 Task: For heading Arial black with underline.  font size for heading18,  'Change the font style of data to'Calibri.  and font size to 9,  Change the alignment of both headline & data to Align center.  In the sheet  Financial Trackerbook
Action: Mouse moved to (140, 157)
Screenshot: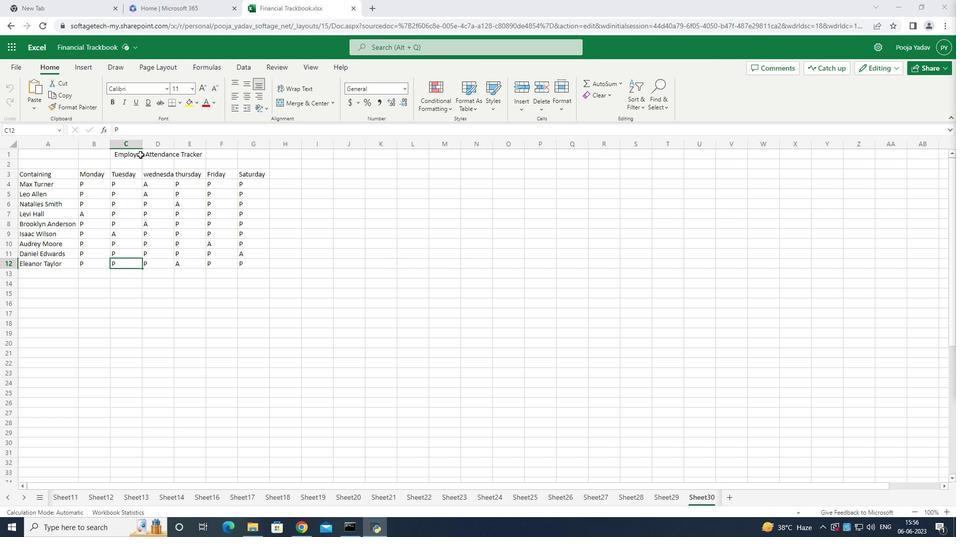 
Action: Mouse pressed left at (140, 157)
Screenshot: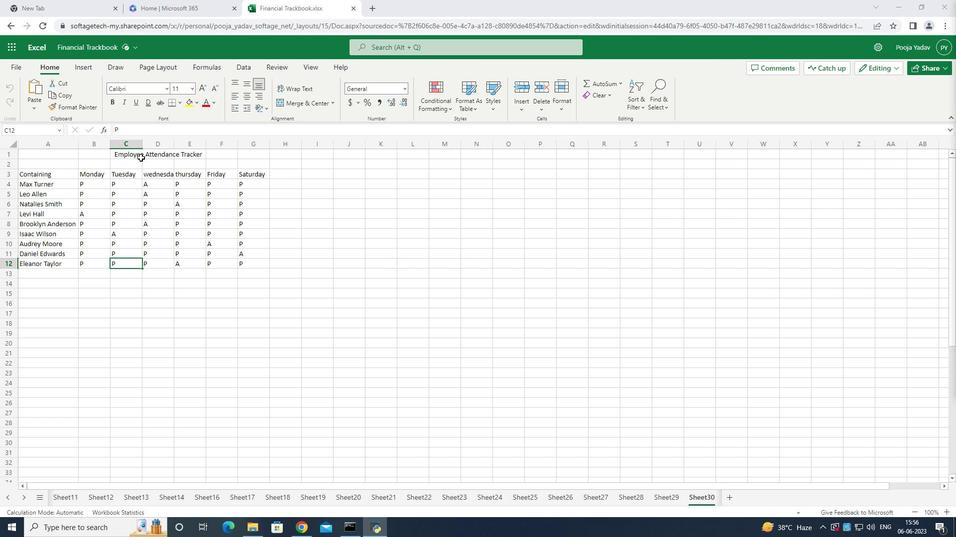 
Action: Mouse moved to (165, 89)
Screenshot: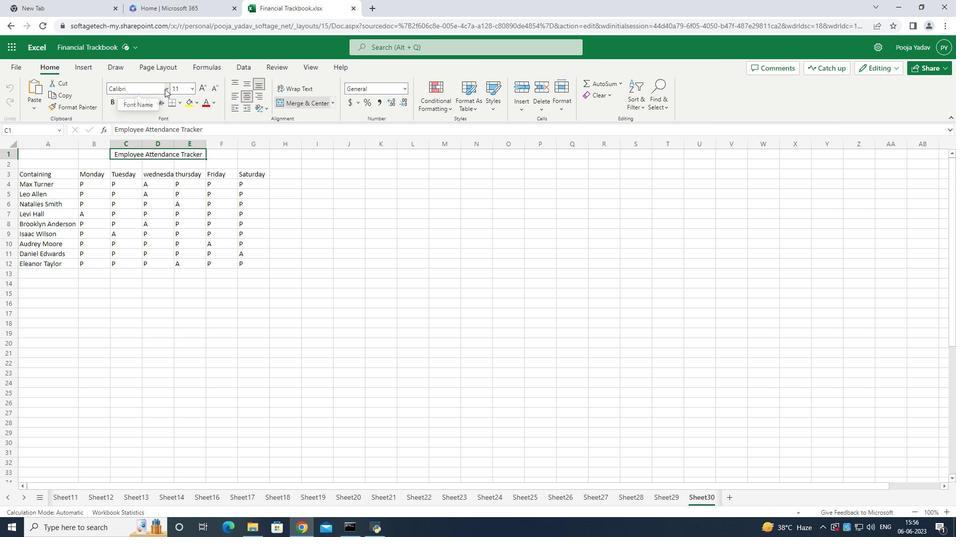 
Action: Mouse pressed left at (165, 89)
Screenshot: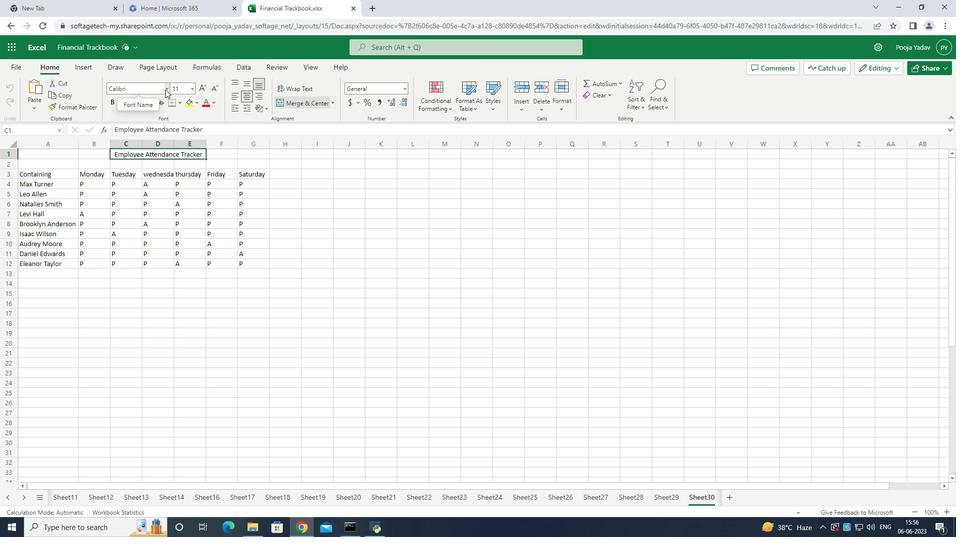 
Action: Mouse moved to (157, 126)
Screenshot: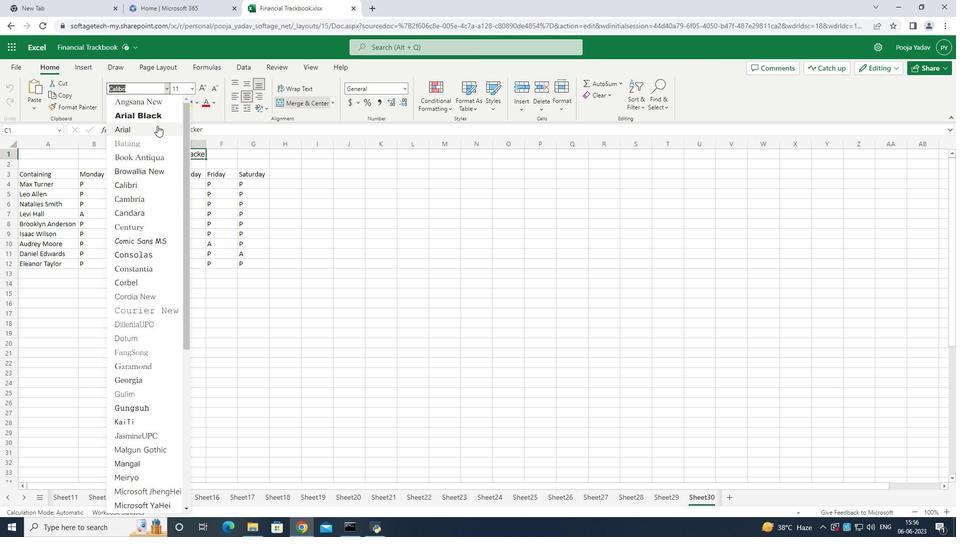 
Action: Mouse pressed left at (157, 126)
Screenshot: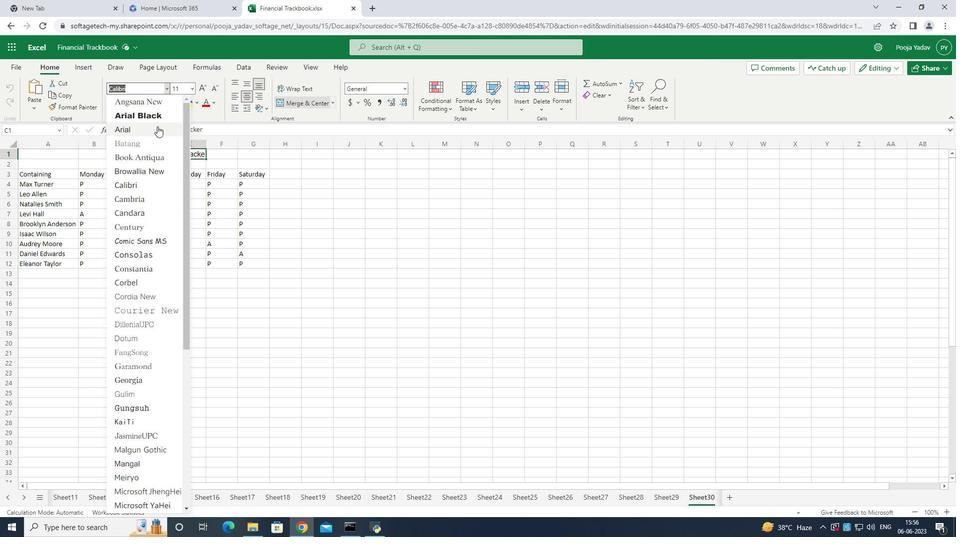 
Action: Mouse moved to (205, 84)
Screenshot: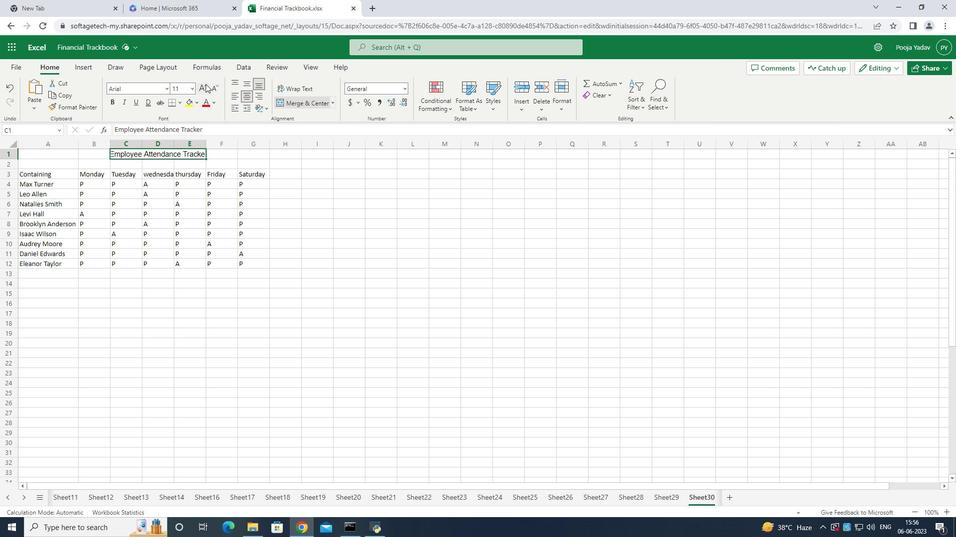 
Action: Mouse pressed left at (205, 84)
Screenshot: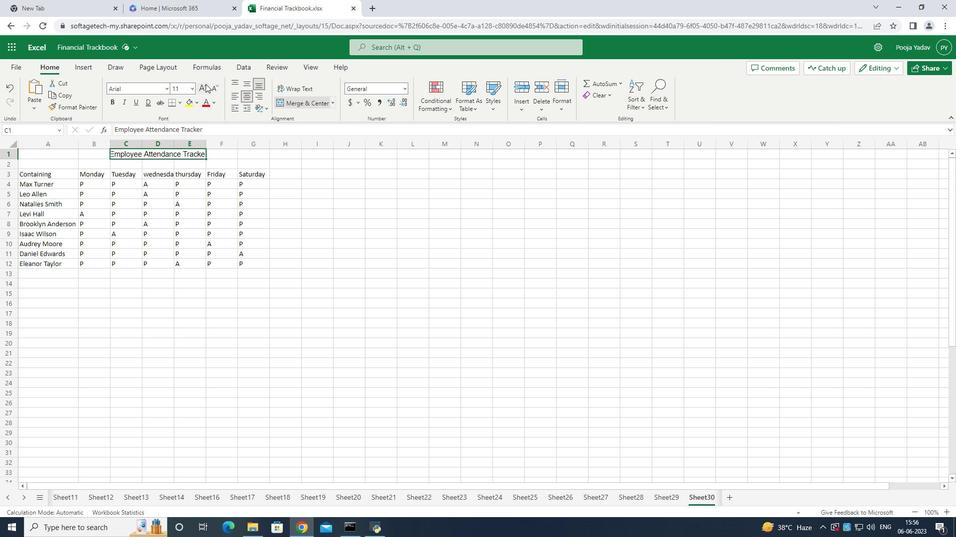 
Action: Mouse pressed left at (205, 84)
Screenshot: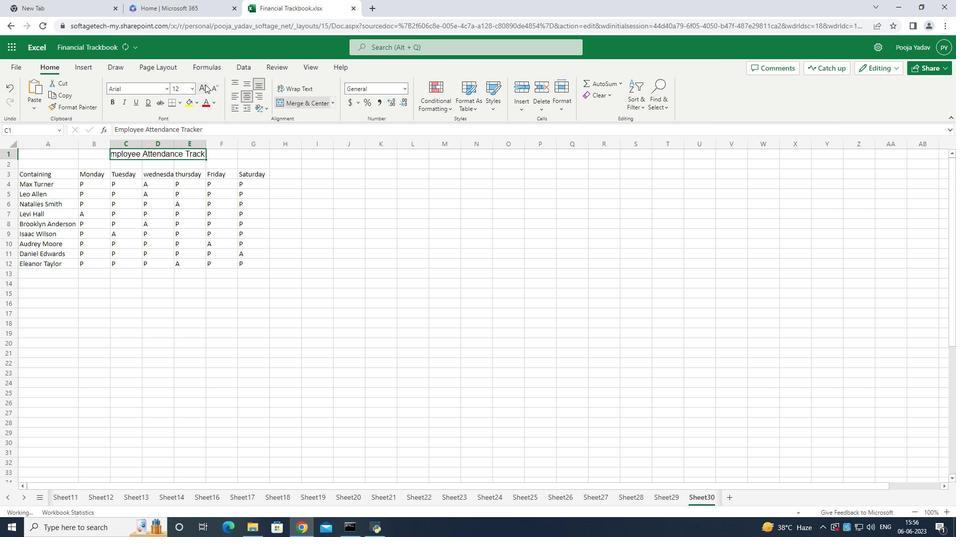 
Action: Mouse pressed left at (205, 84)
Screenshot: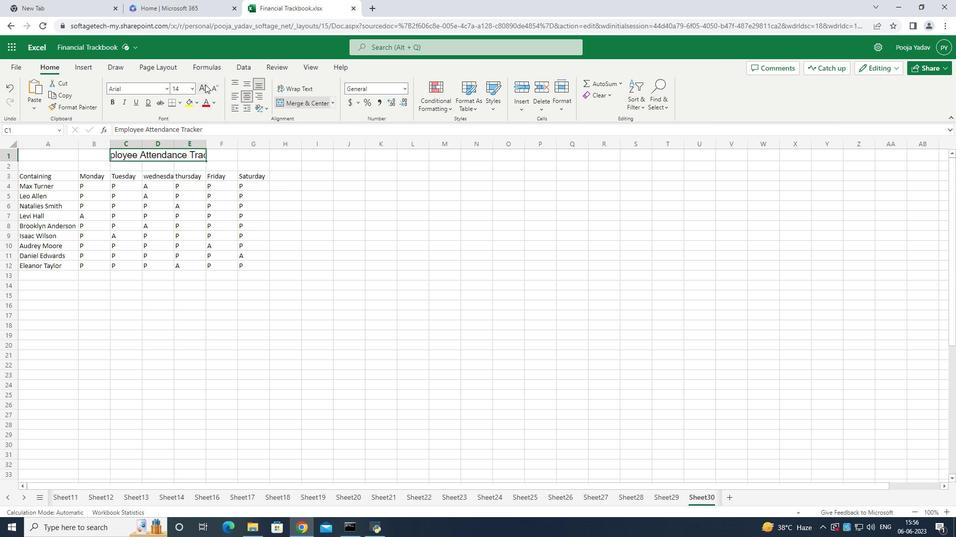 
Action: Mouse pressed left at (205, 84)
Screenshot: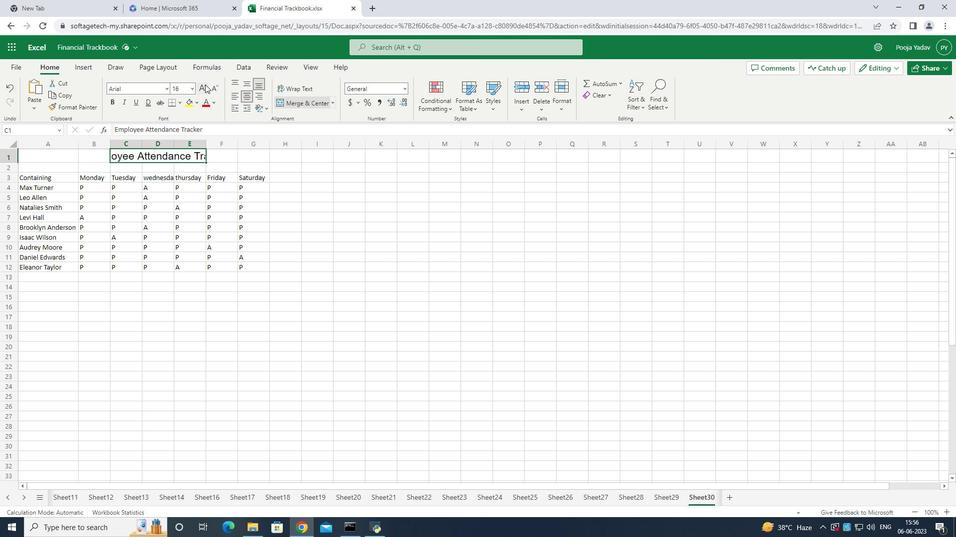 
Action: Mouse moved to (185, 155)
Screenshot: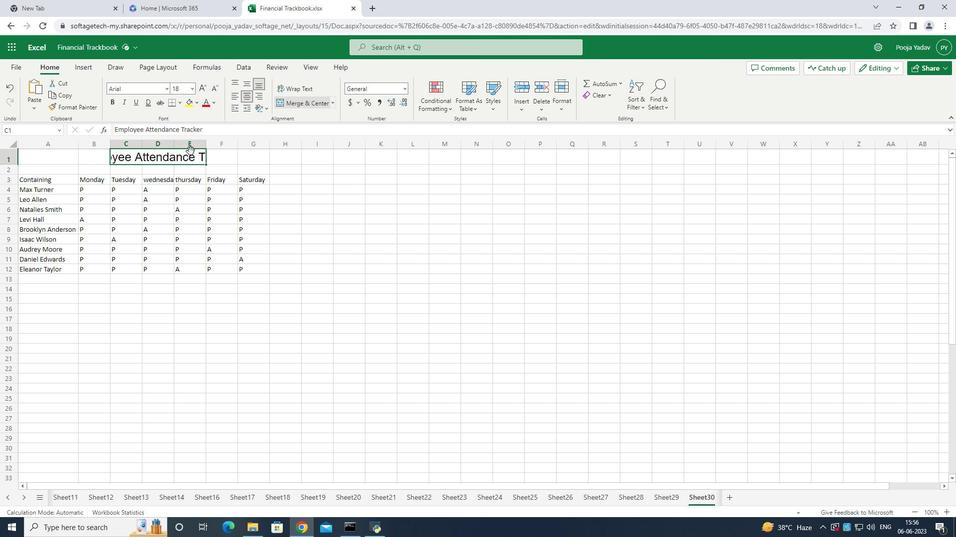 
Action: Mouse pressed left at (185, 155)
Screenshot: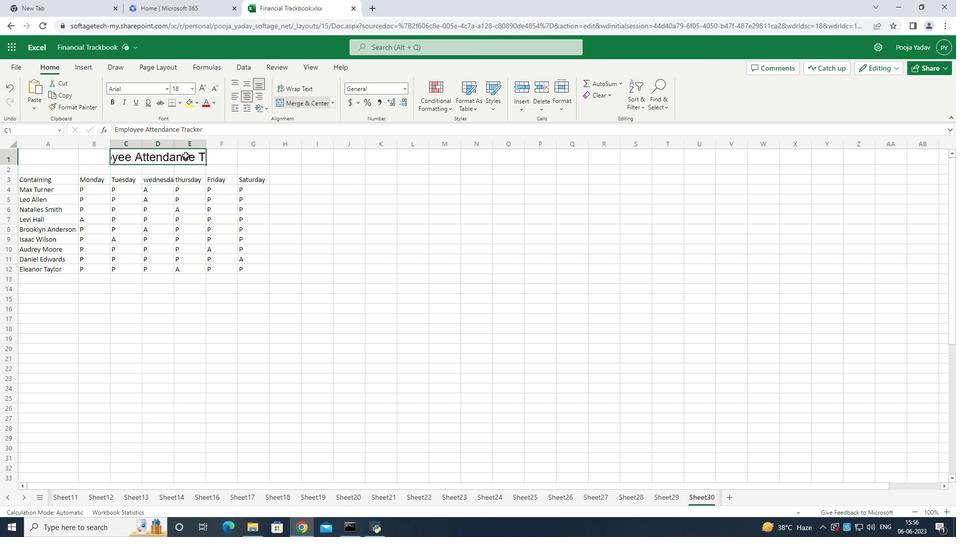
Action: Mouse moved to (315, 98)
Screenshot: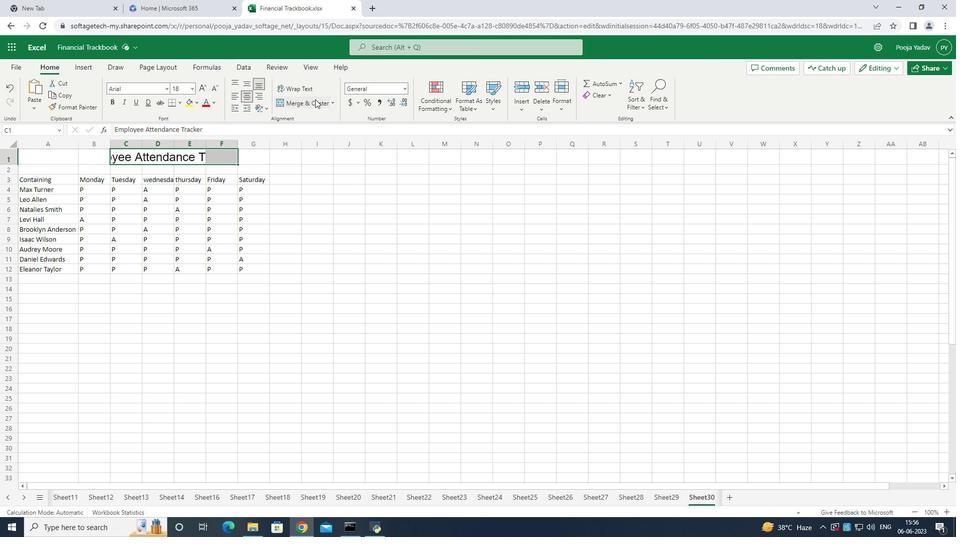 
Action: Mouse pressed left at (315, 98)
Screenshot: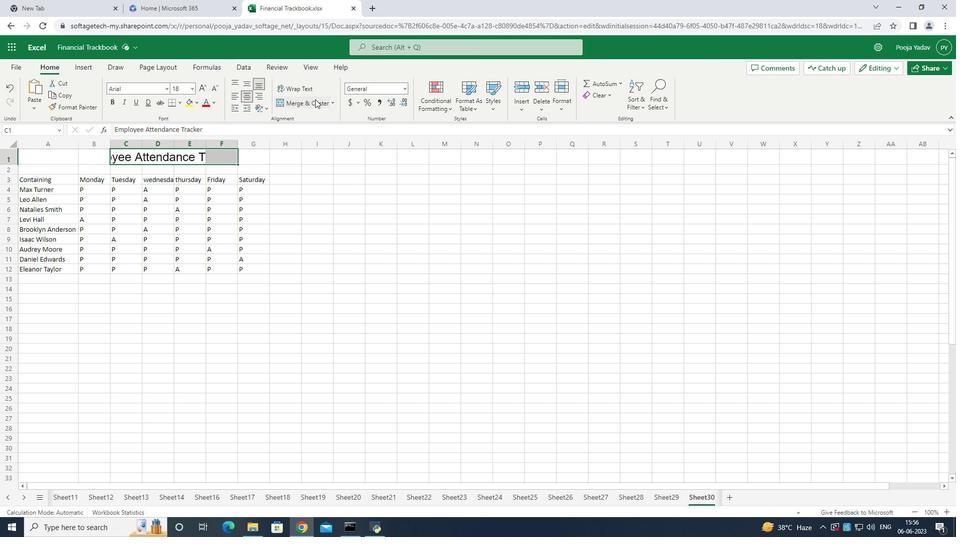 
Action: Mouse moved to (68, 154)
Screenshot: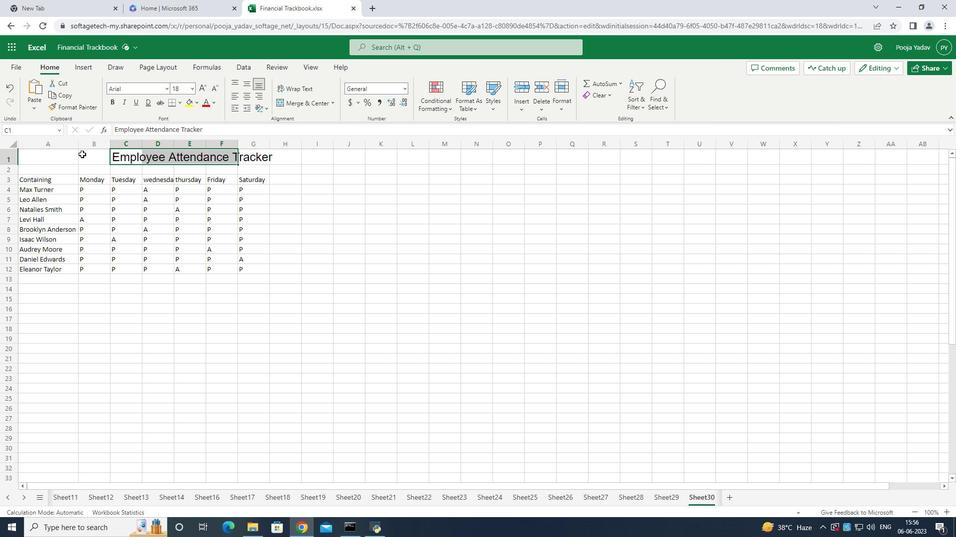 
Action: Mouse pressed left at (68, 154)
Screenshot: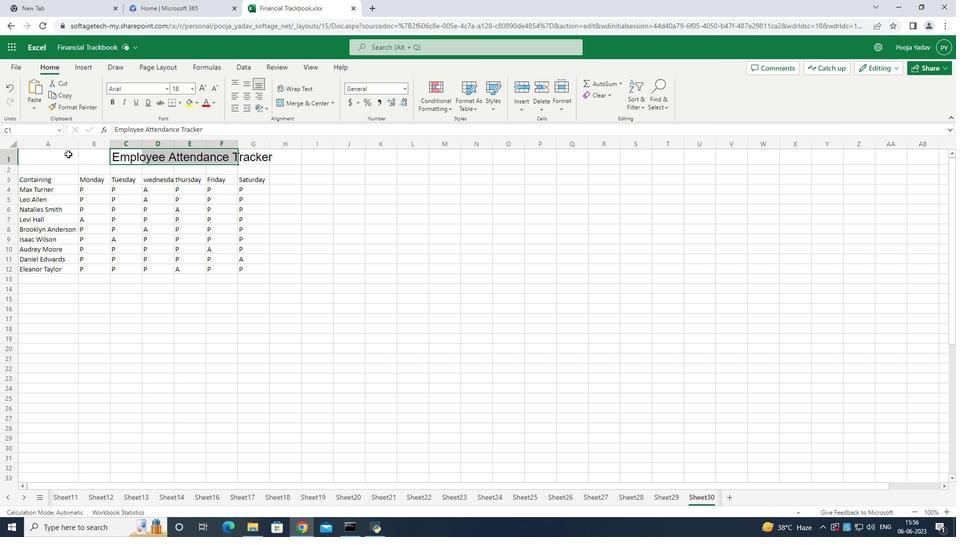 
Action: Mouse moved to (300, 99)
Screenshot: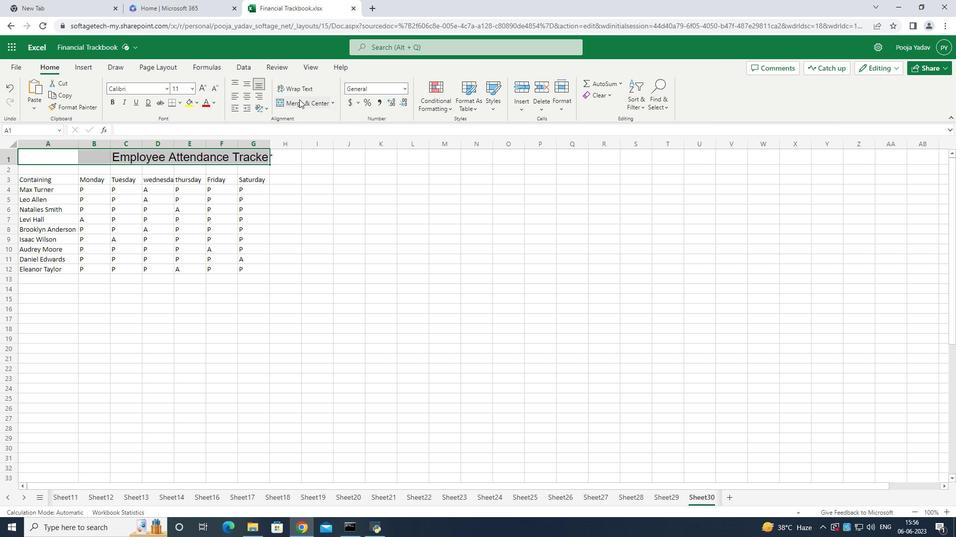 
Action: Mouse pressed left at (300, 99)
Screenshot: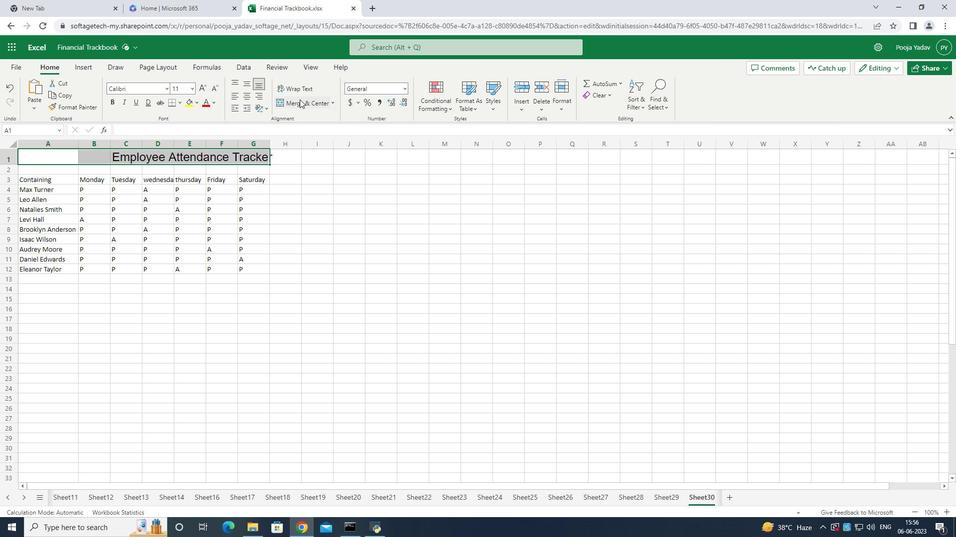 
Action: Mouse moved to (56, 175)
Screenshot: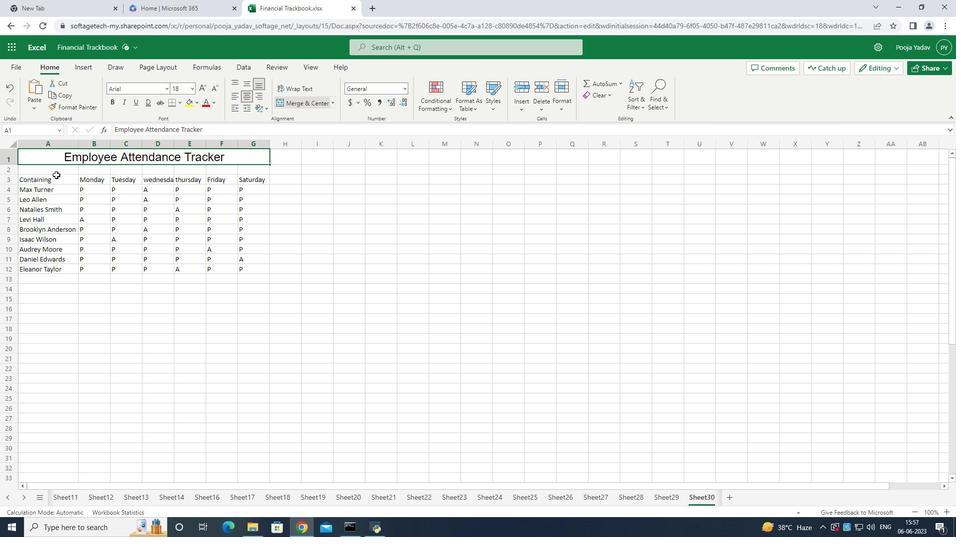
Action: Mouse pressed left at (56, 175)
Screenshot: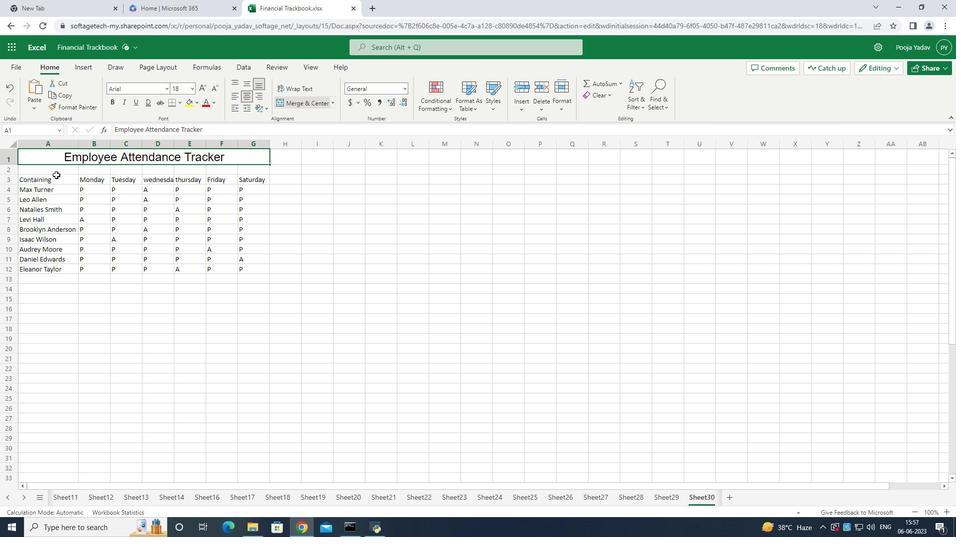 
Action: Mouse moved to (213, 87)
Screenshot: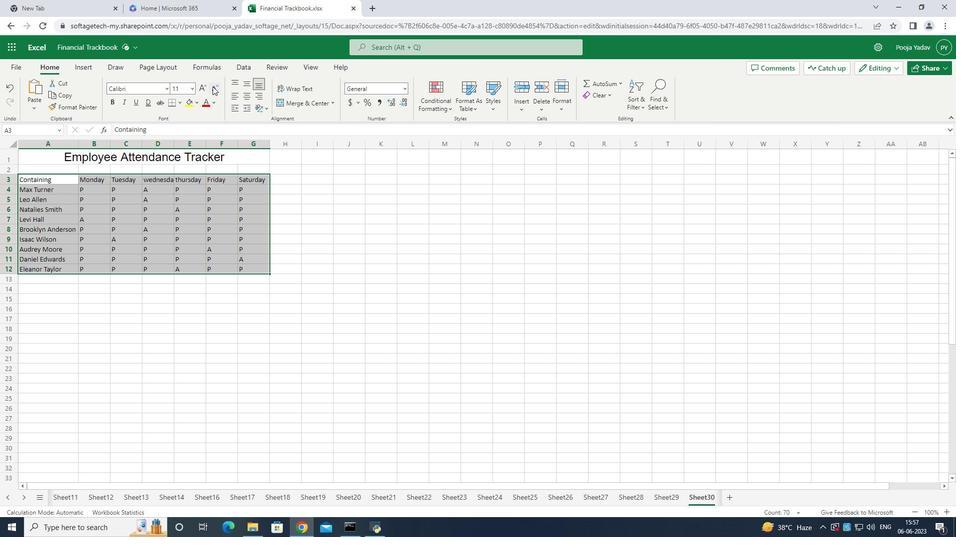 
Action: Mouse pressed left at (213, 87)
Screenshot: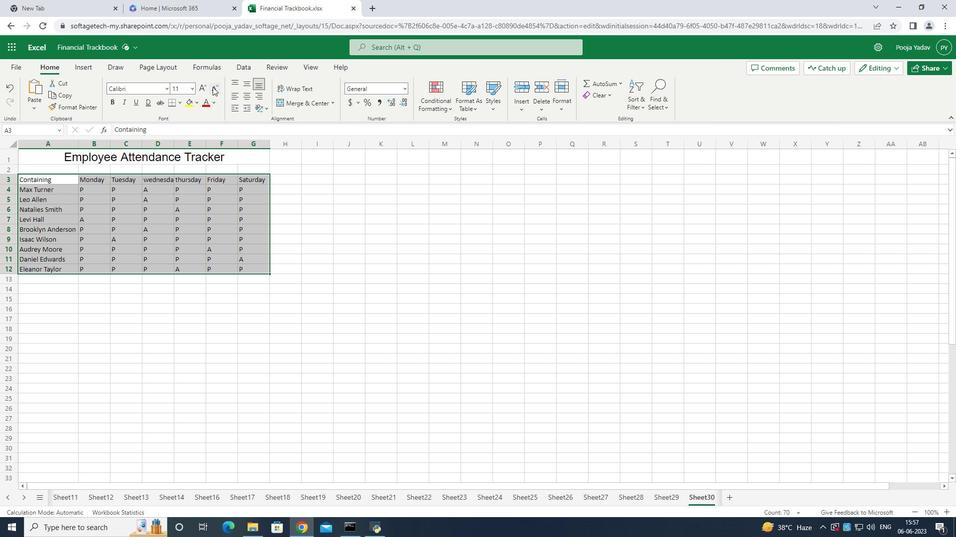 
Action: Mouse pressed left at (213, 87)
Screenshot: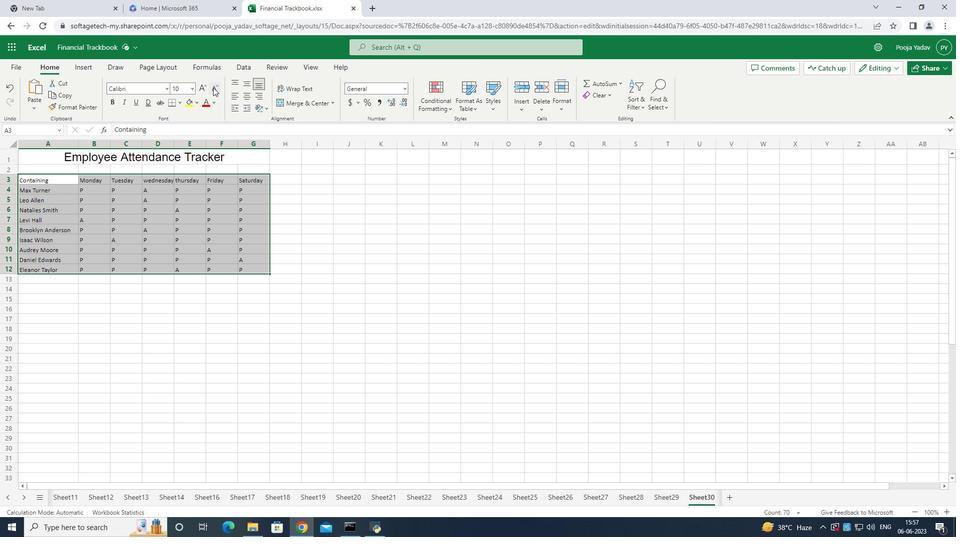 
Action: Mouse moved to (50, 153)
Screenshot: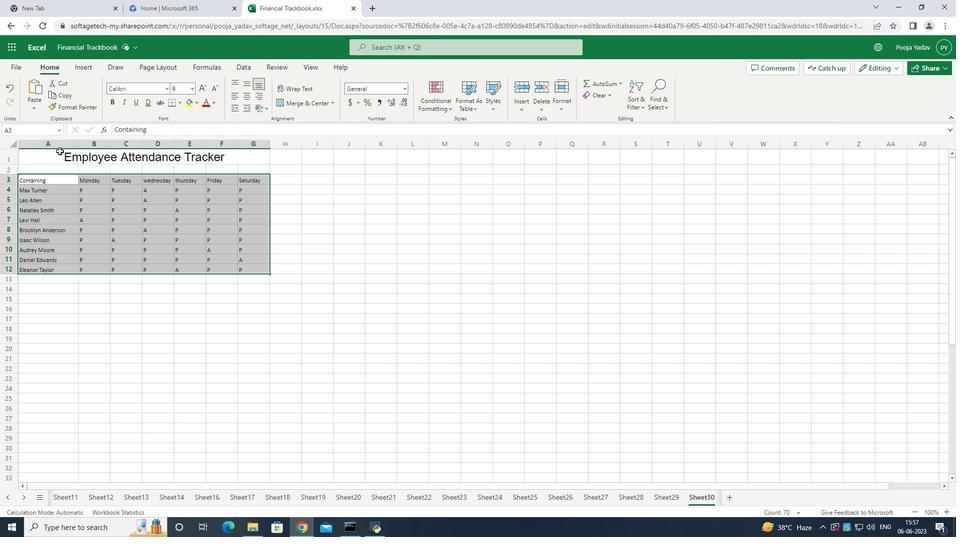 
Action: Mouse pressed left at (50, 153)
Screenshot: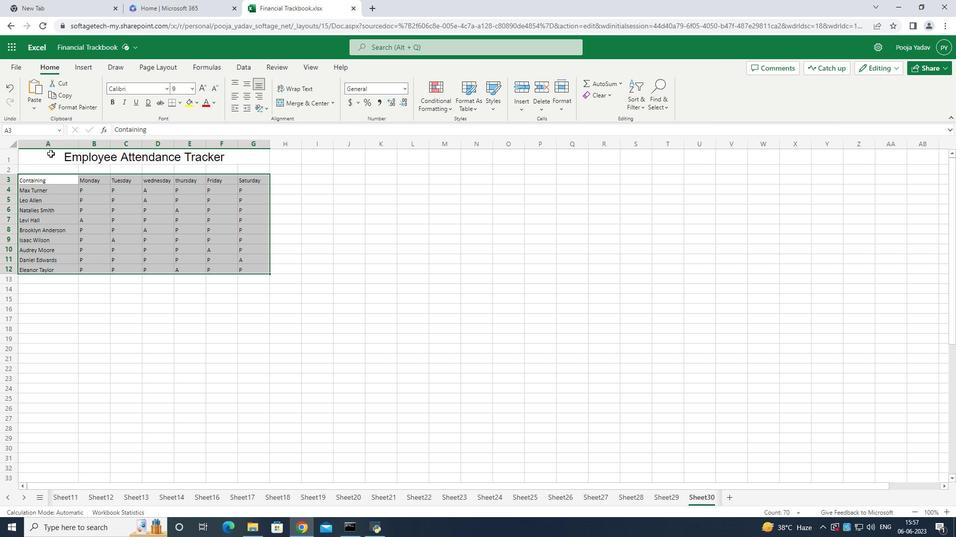 
Action: Mouse moved to (245, 96)
Screenshot: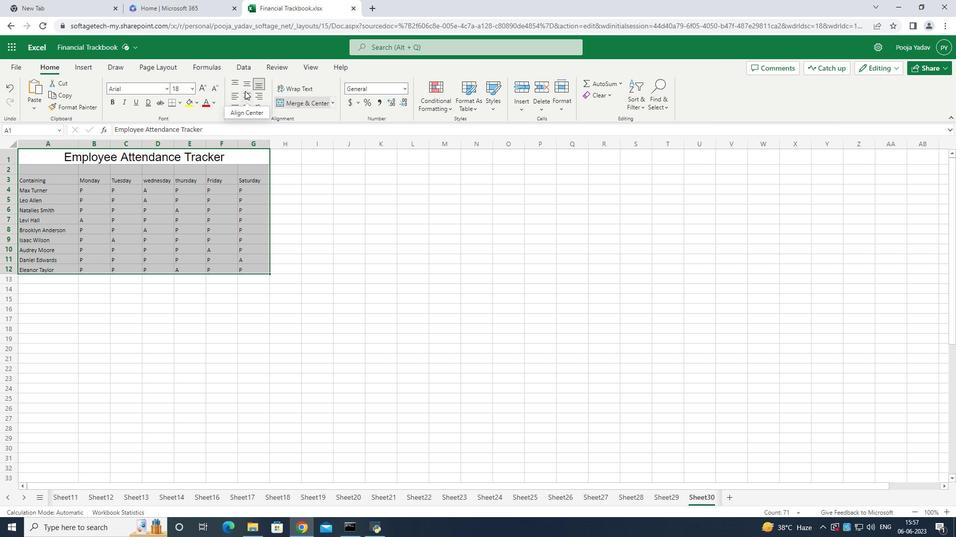 
Action: Mouse pressed left at (245, 96)
Screenshot: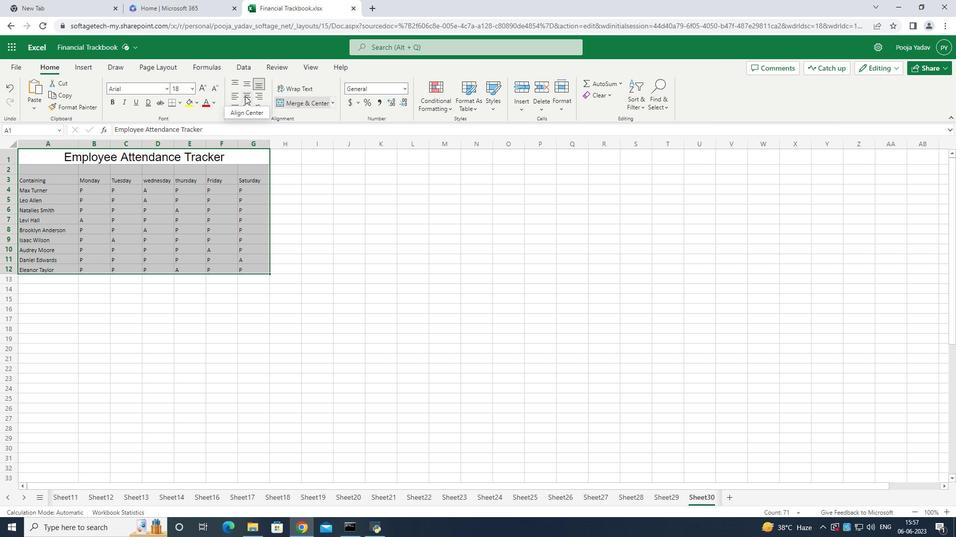 
Action: Mouse moved to (512, 295)
Screenshot: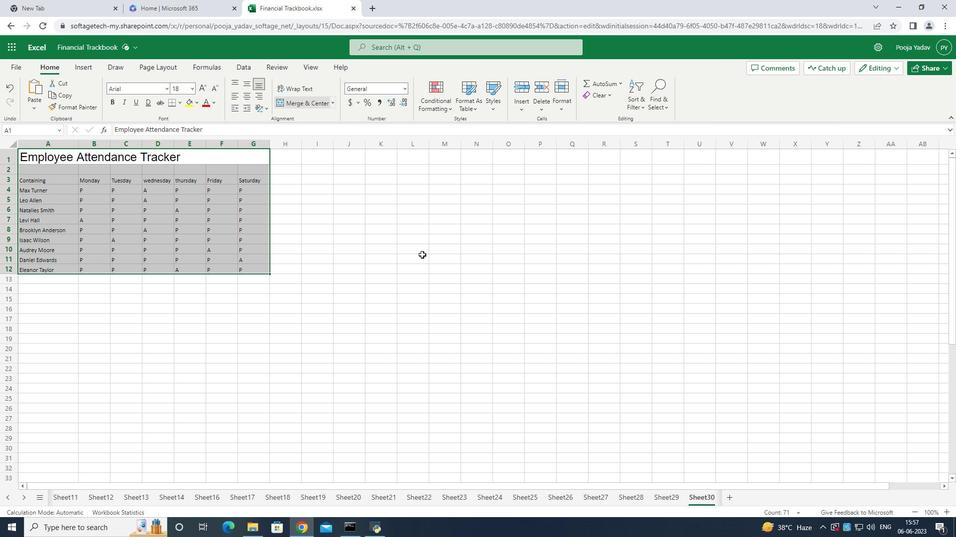 
